 Task: Add The Mountain Valley Spring Water to the cart.
Action: Mouse pressed left at (22, 107)
Screenshot: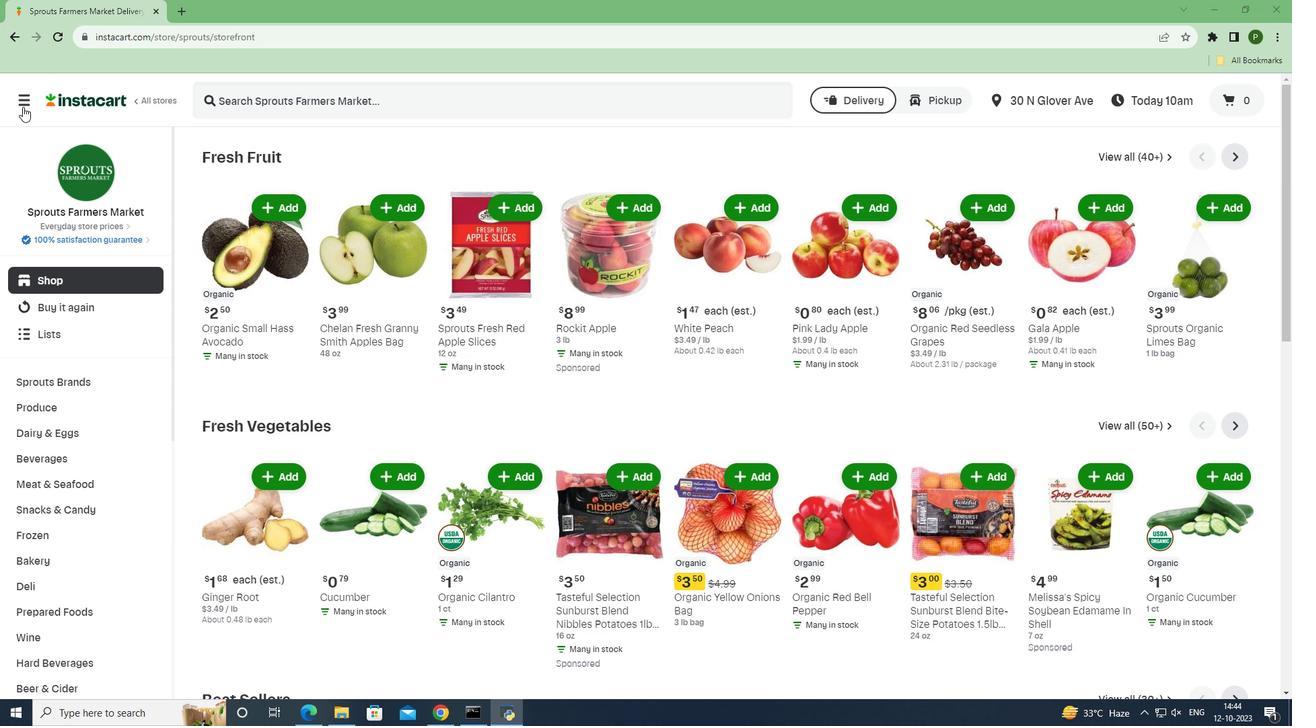 
Action: Mouse moved to (39, 347)
Screenshot: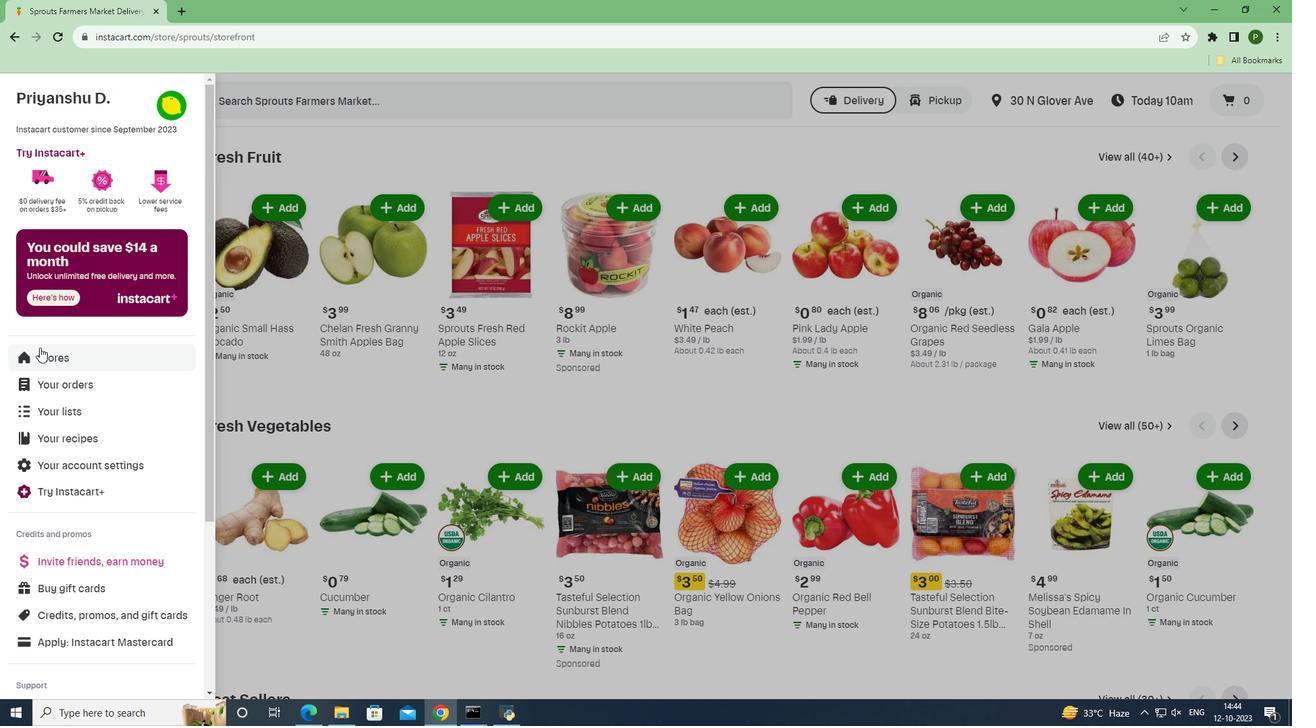 
Action: Mouse pressed left at (39, 347)
Screenshot: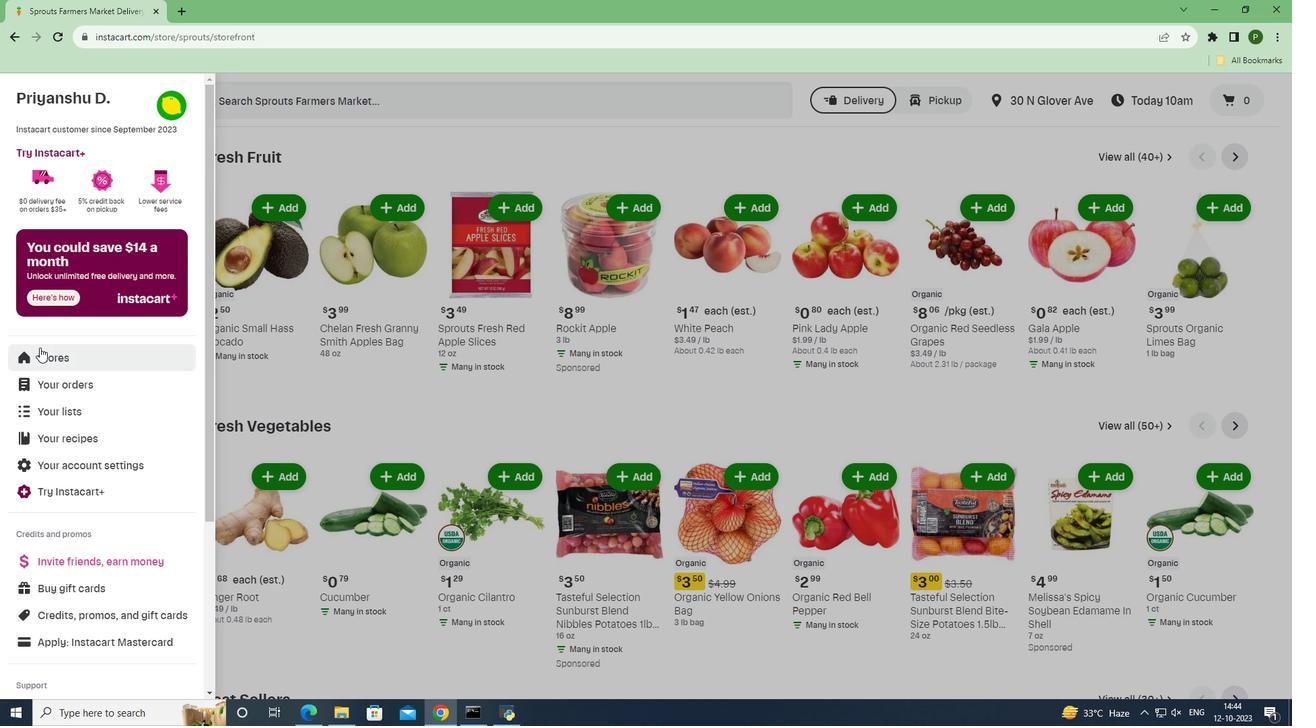 
Action: Mouse moved to (298, 159)
Screenshot: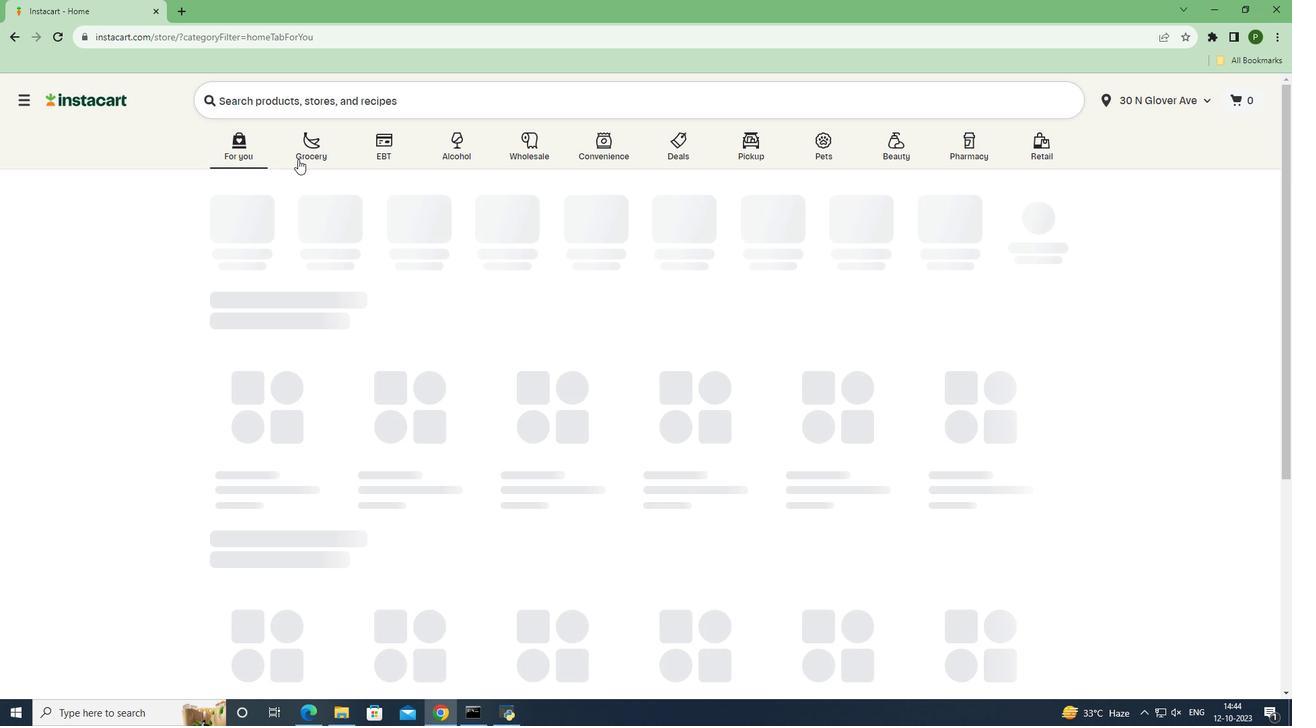 
Action: Mouse pressed left at (298, 159)
Screenshot: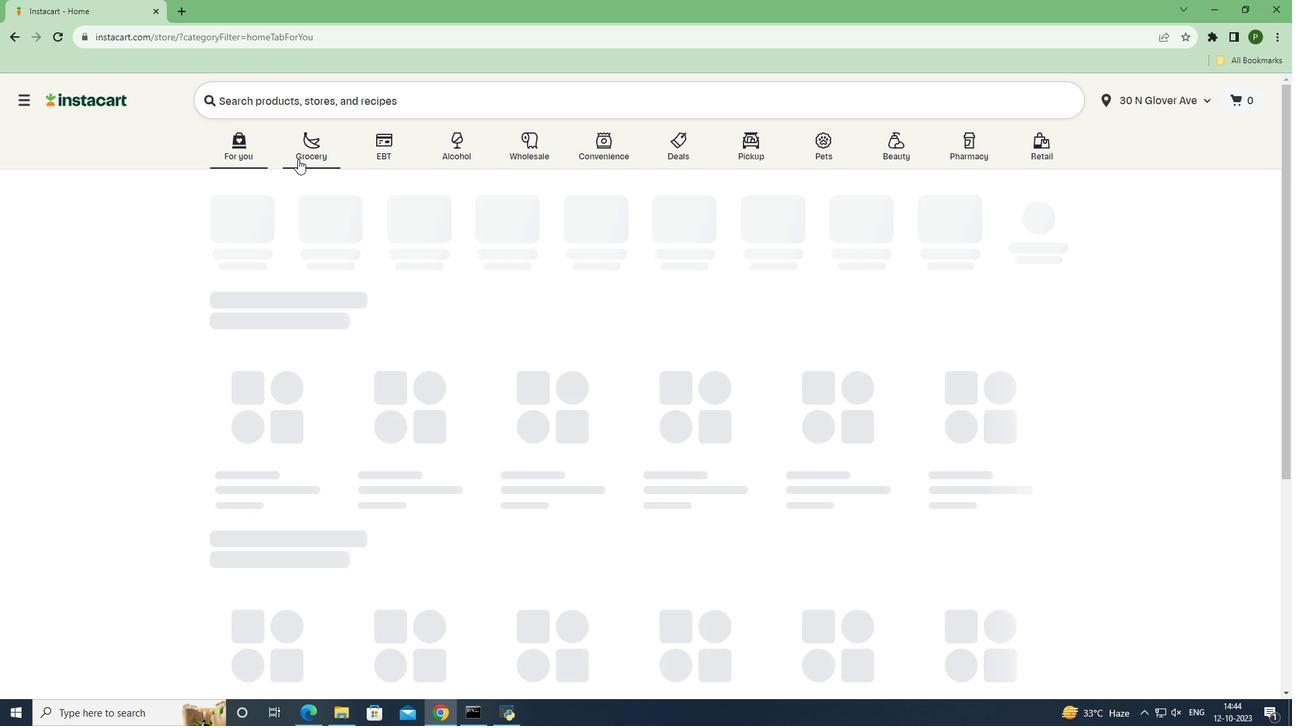 
Action: Mouse moved to (532, 307)
Screenshot: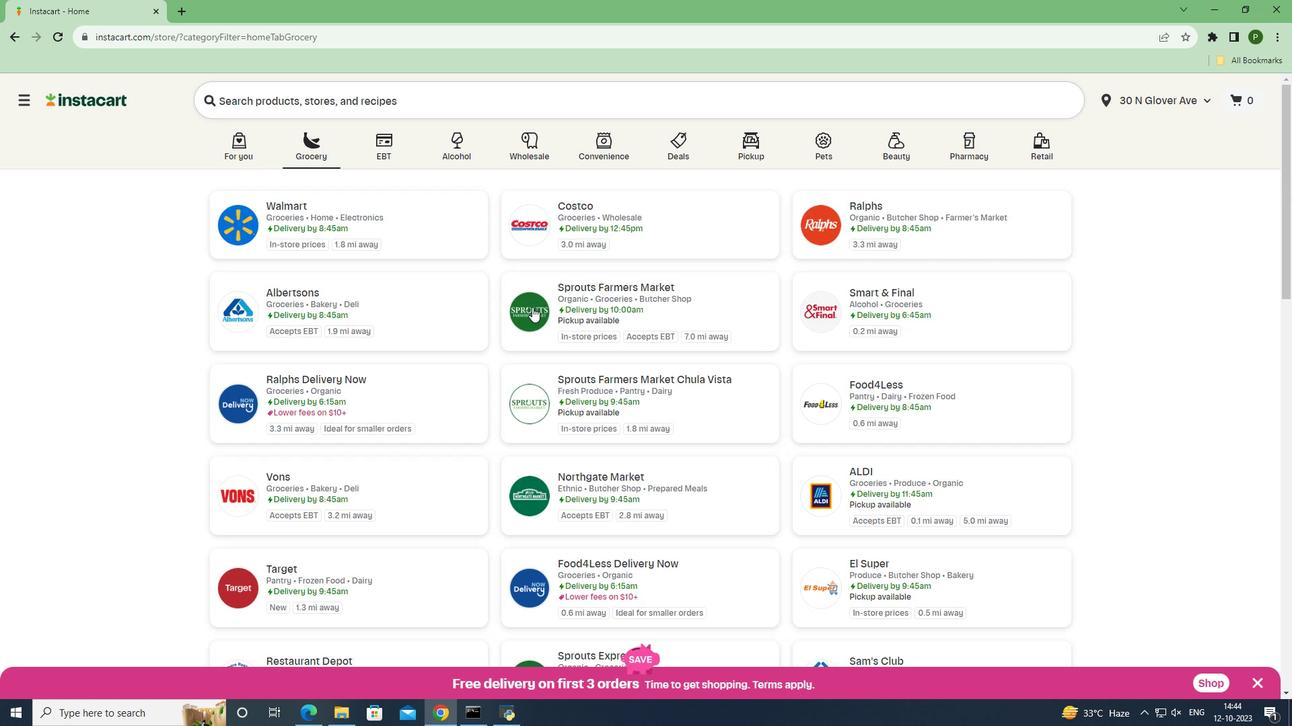 
Action: Mouse pressed left at (532, 307)
Screenshot: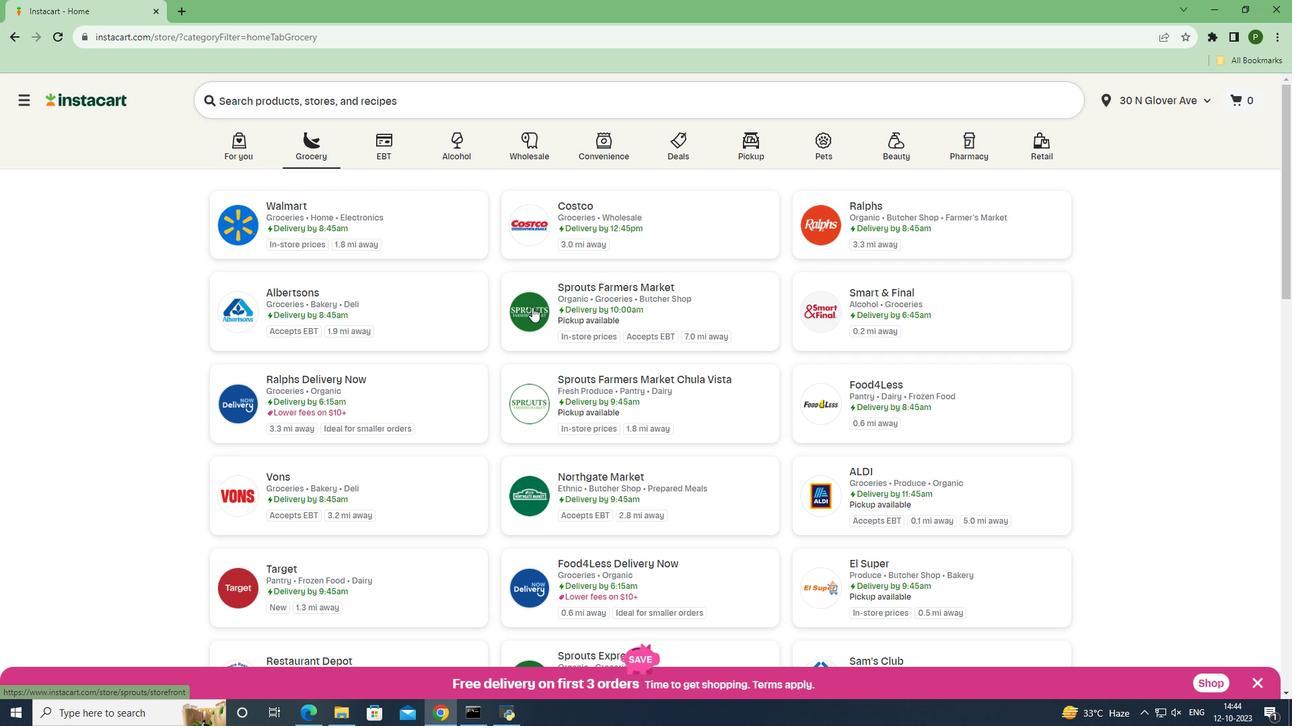 
Action: Mouse moved to (92, 469)
Screenshot: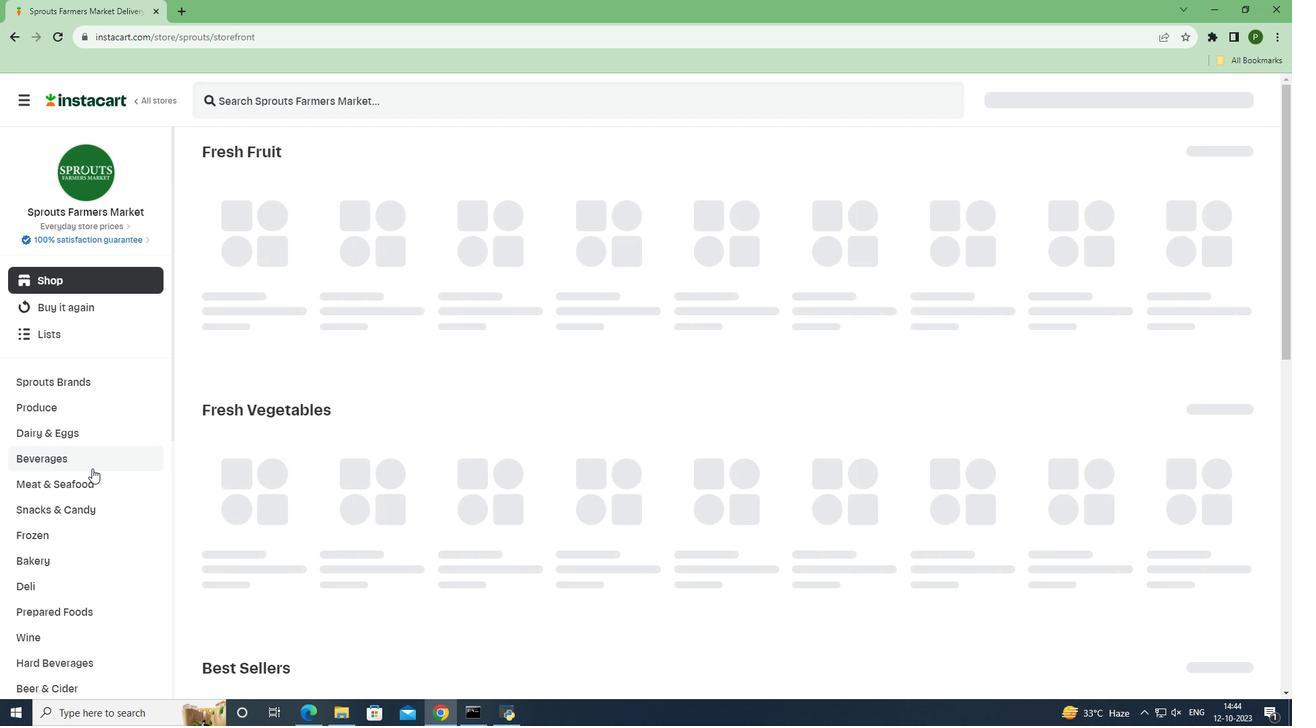 
Action: Mouse pressed left at (92, 469)
Screenshot: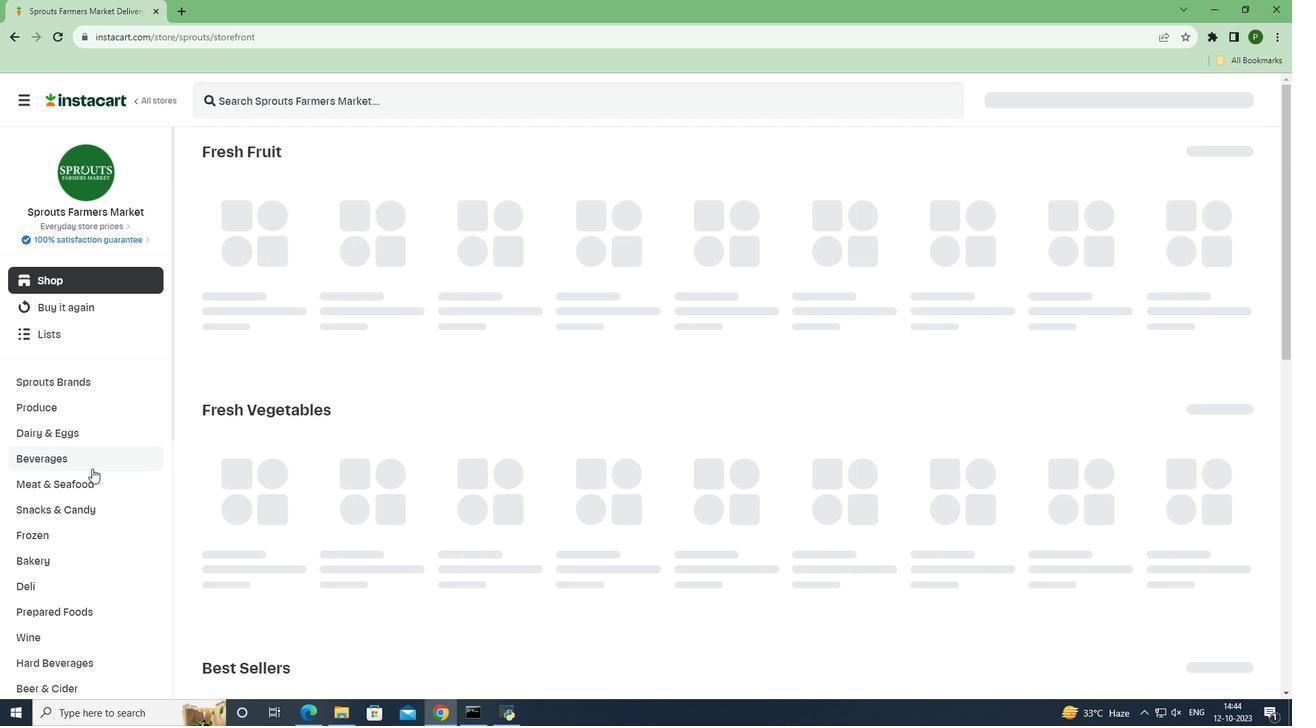 
Action: Mouse moved to (582, 195)
Screenshot: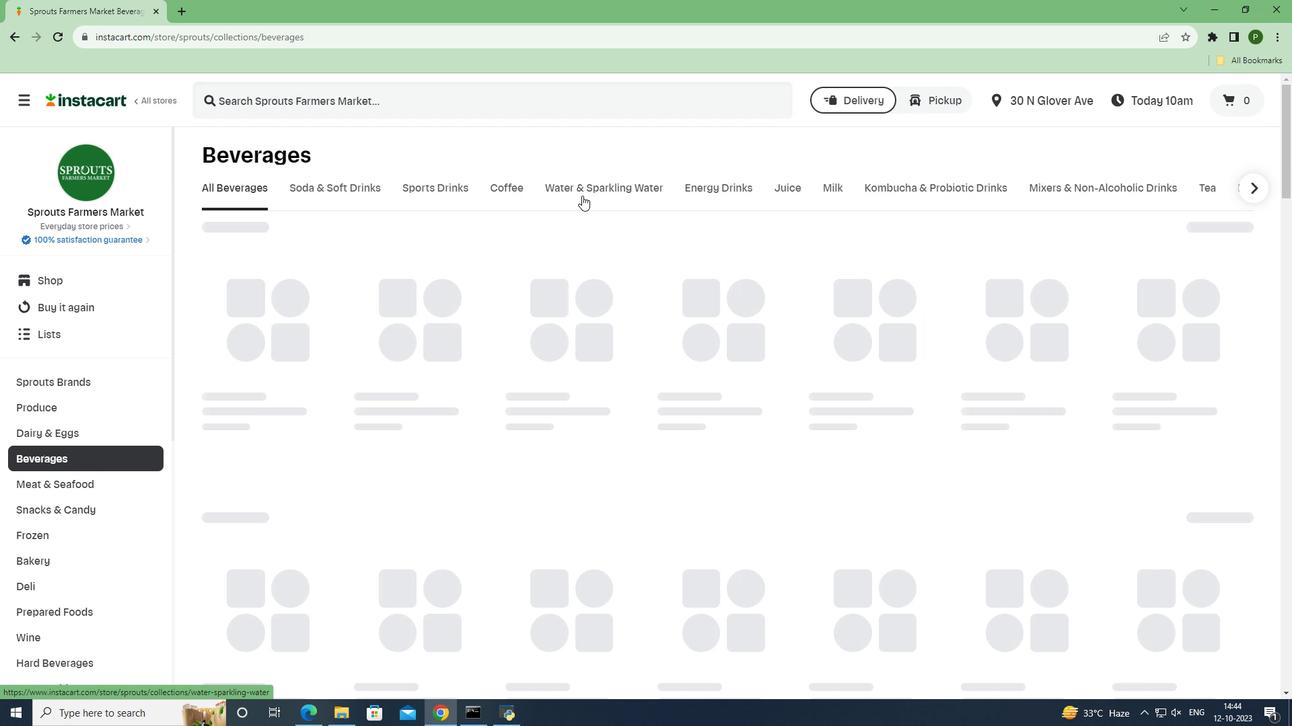 
Action: Mouse pressed left at (582, 195)
Screenshot: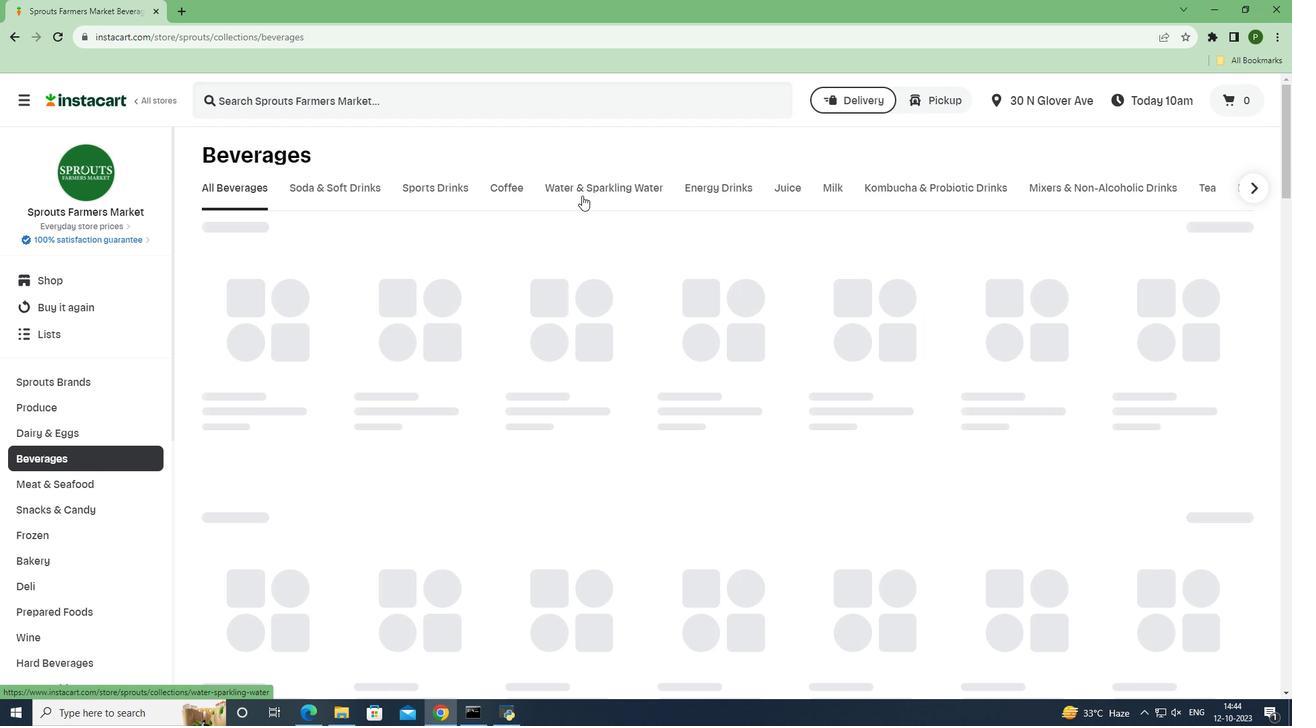
Action: Mouse moved to (285, 103)
Screenshot: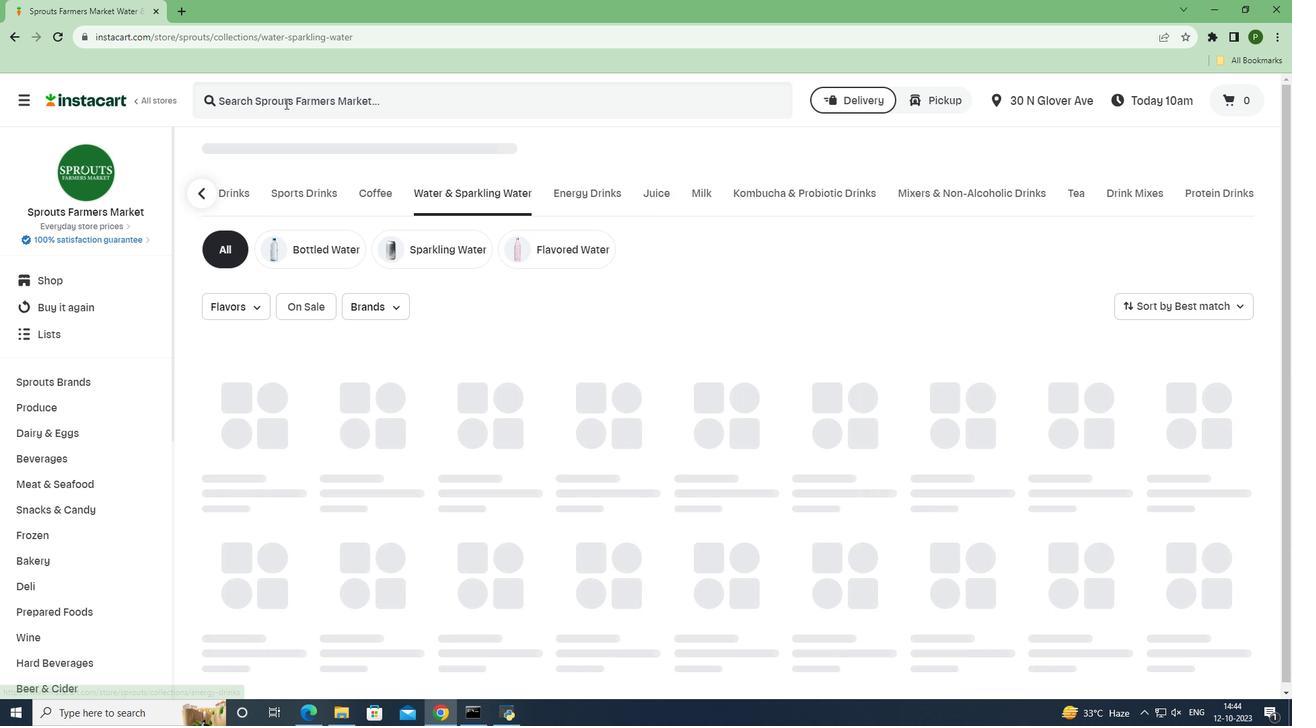 
Action: Mouse pressed left at (285, 103)
Screenshot: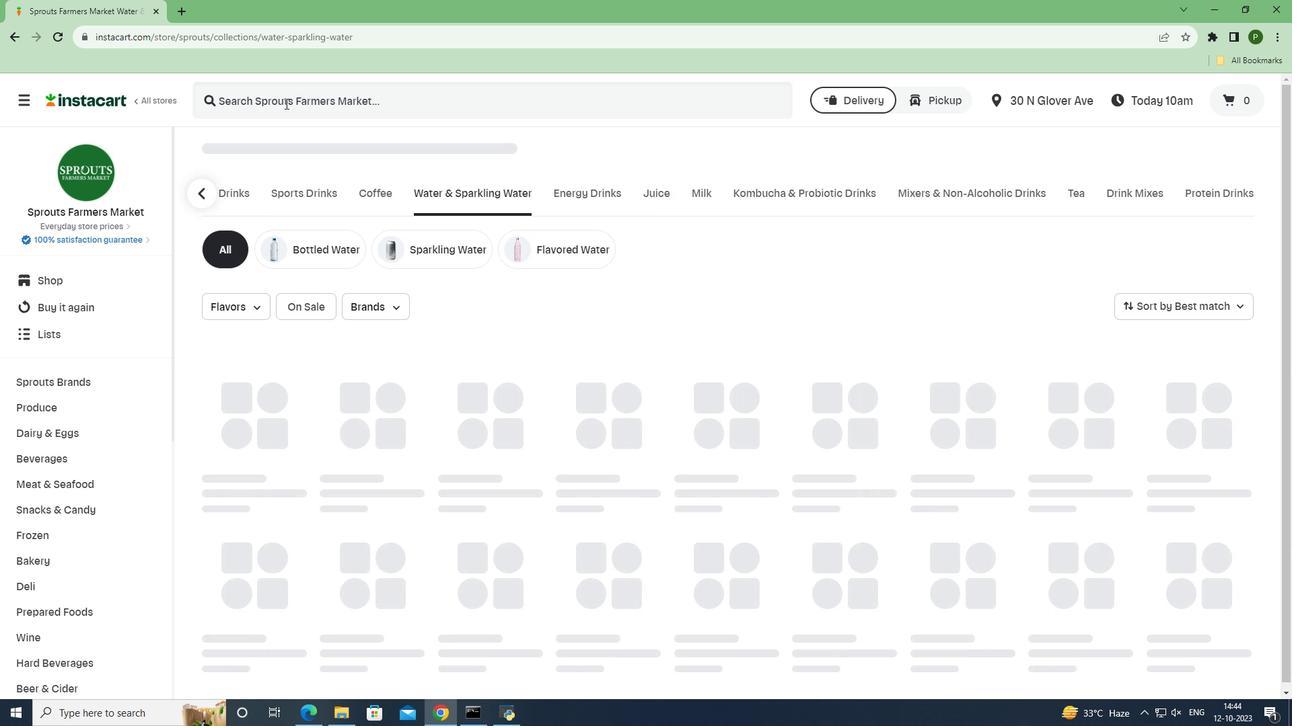 
Action: Mouse moved to (285, 103)
Screenshot: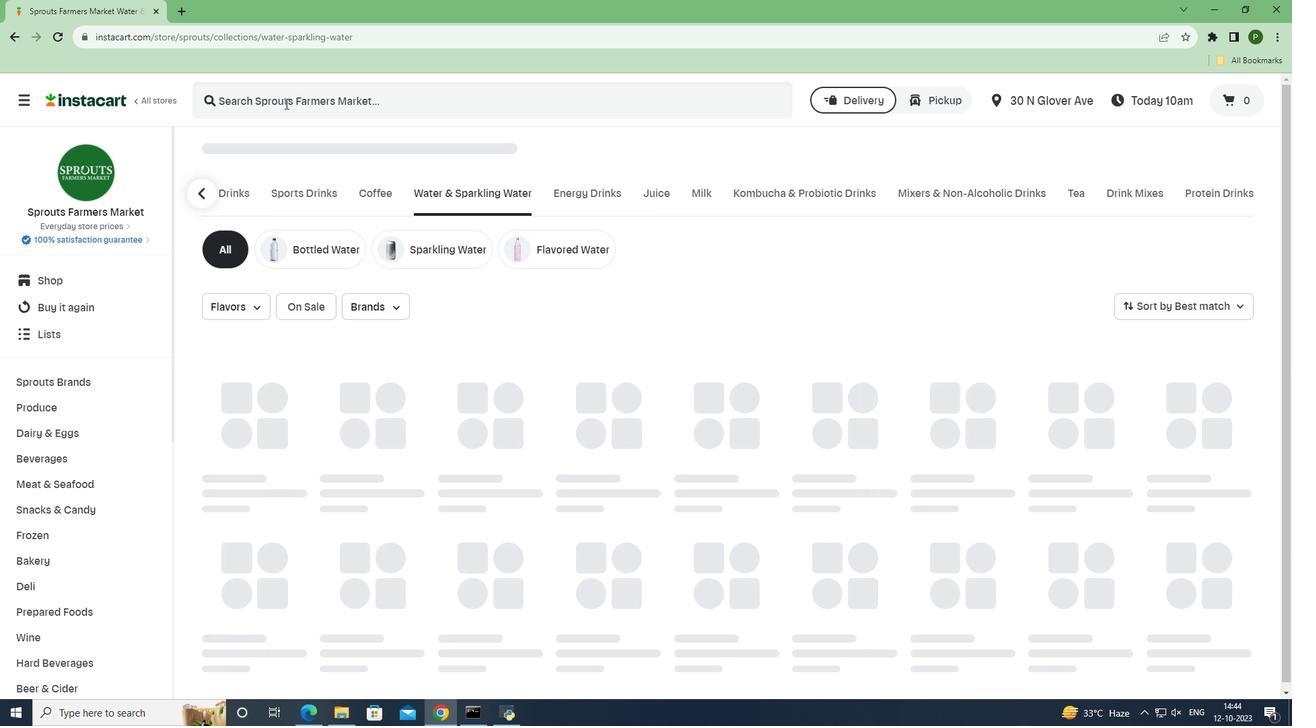 
Action: Key pressed <Key.caps_lock>T<Key.caps_lock>he<Key.space><Key.caps_lock>M<Key.caps_lock>ountain<Key.space><Key.caps_lock>V<Key.caps_lock>alley<Key.space><Key.caps_lock>S<Key.caps_lock>pring<Key.space><Key.caps_lock>W<Key.caps_lock>ater<Key.space><Key.enter>
Screenshot: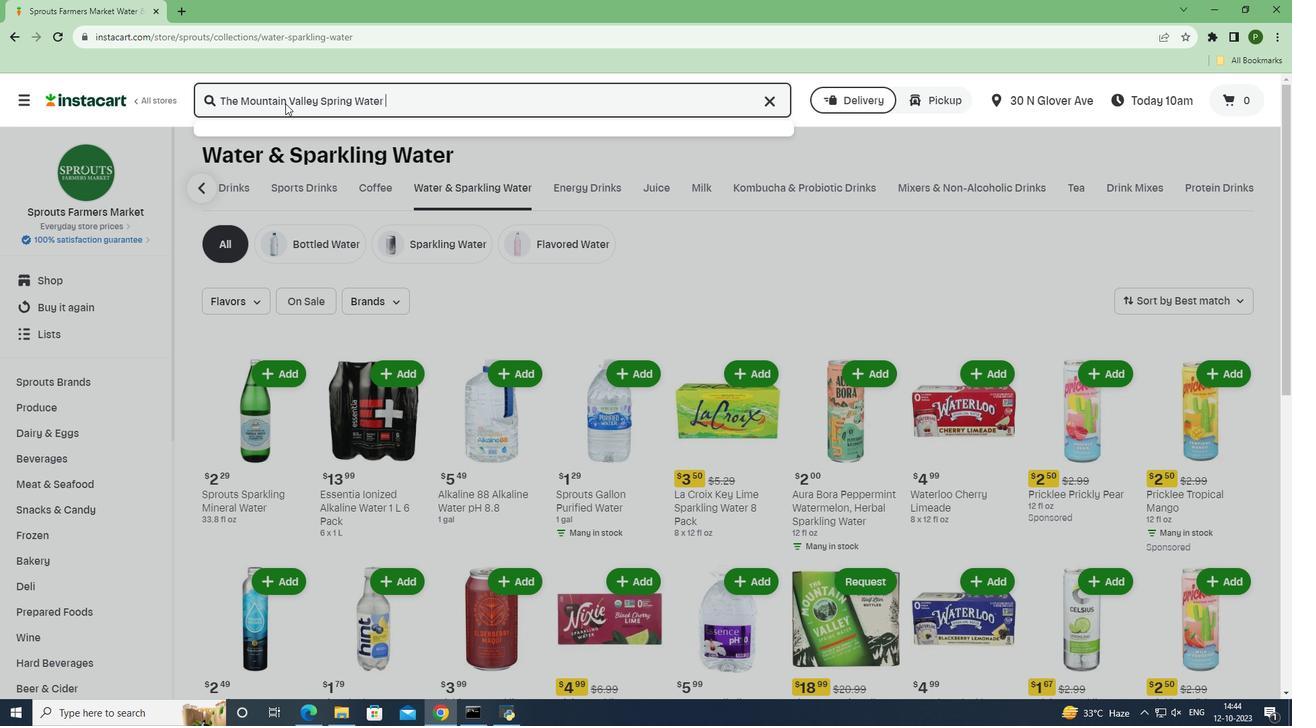 
Action: Mouse moved to (568, 534)
Screenshot: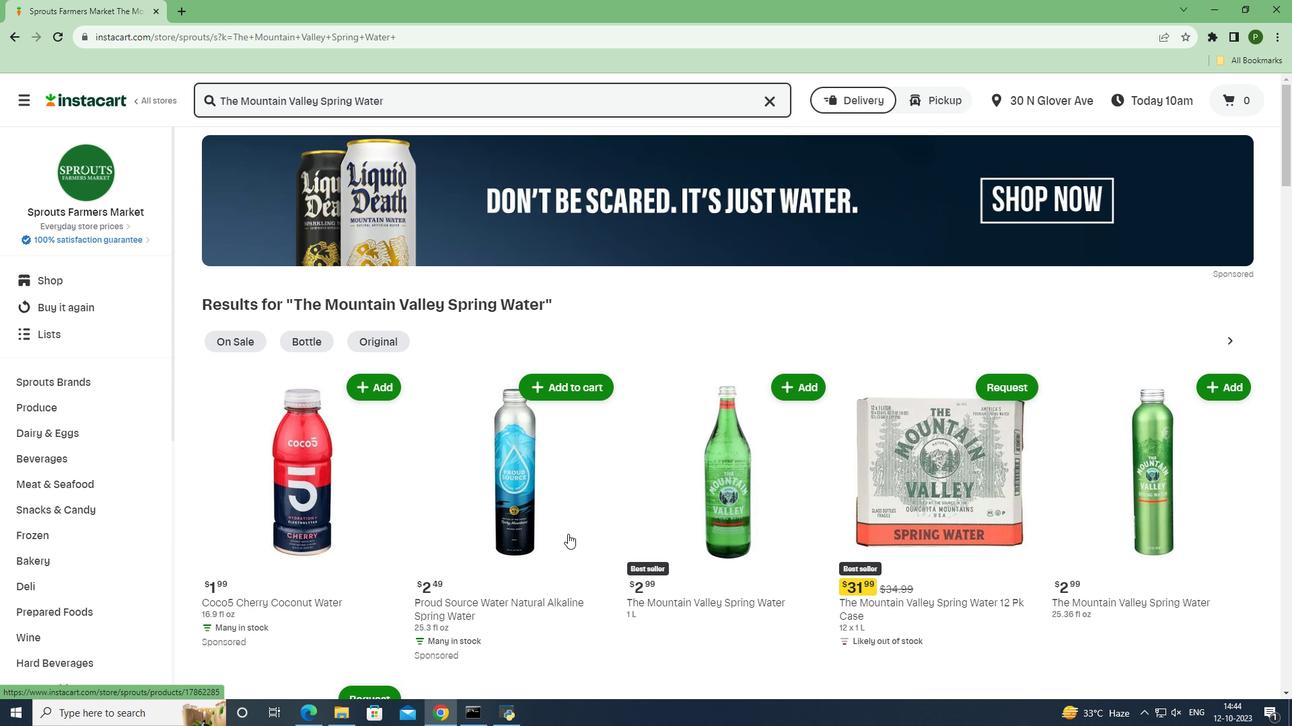 
Action: Mouse scrolled (568, 533) with delta (0, 0)
Screenshot: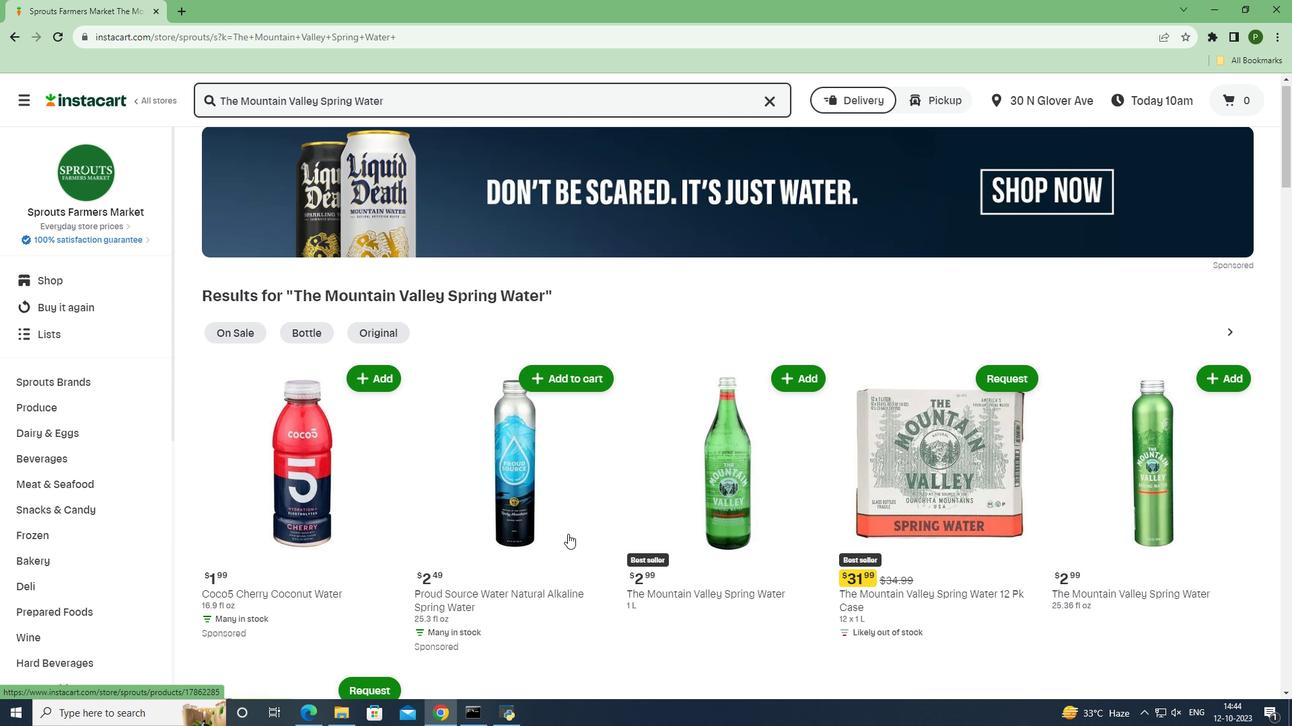
Action: Mouse moved to (787, 322)
Screenshot: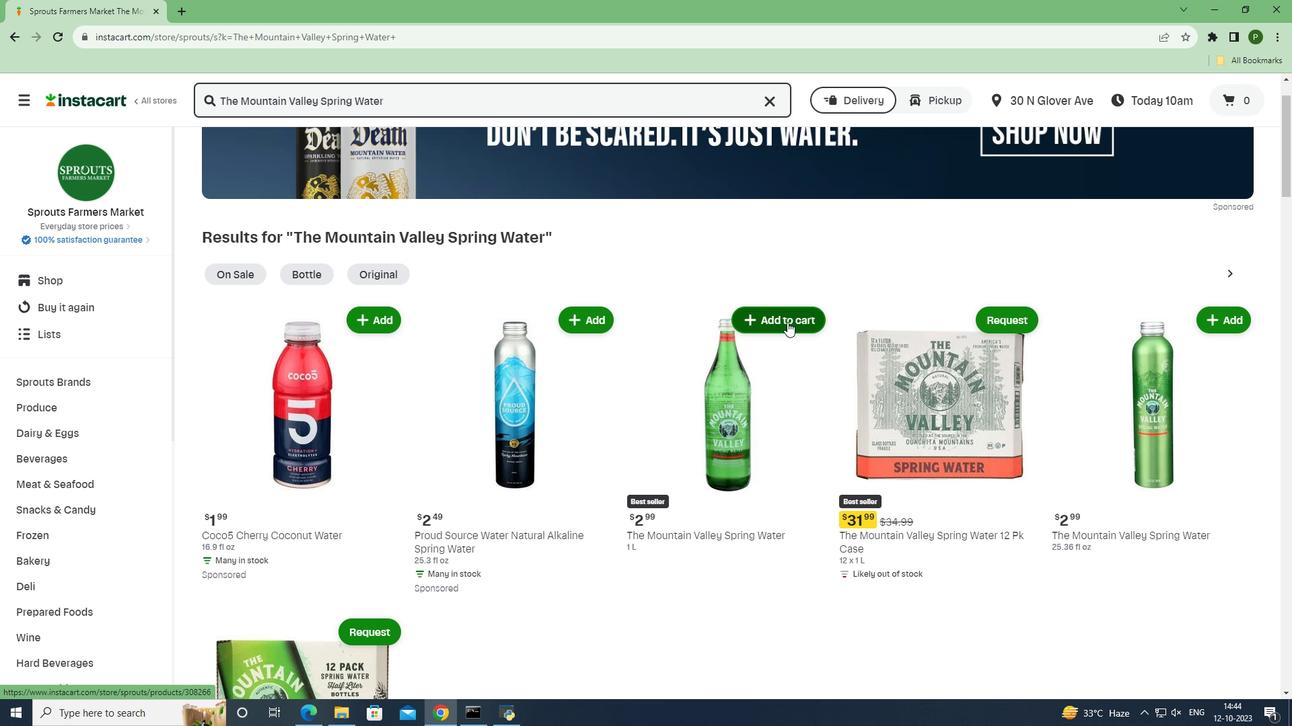 
Action: Mouse pressed left at (787, 322)
Screenshot: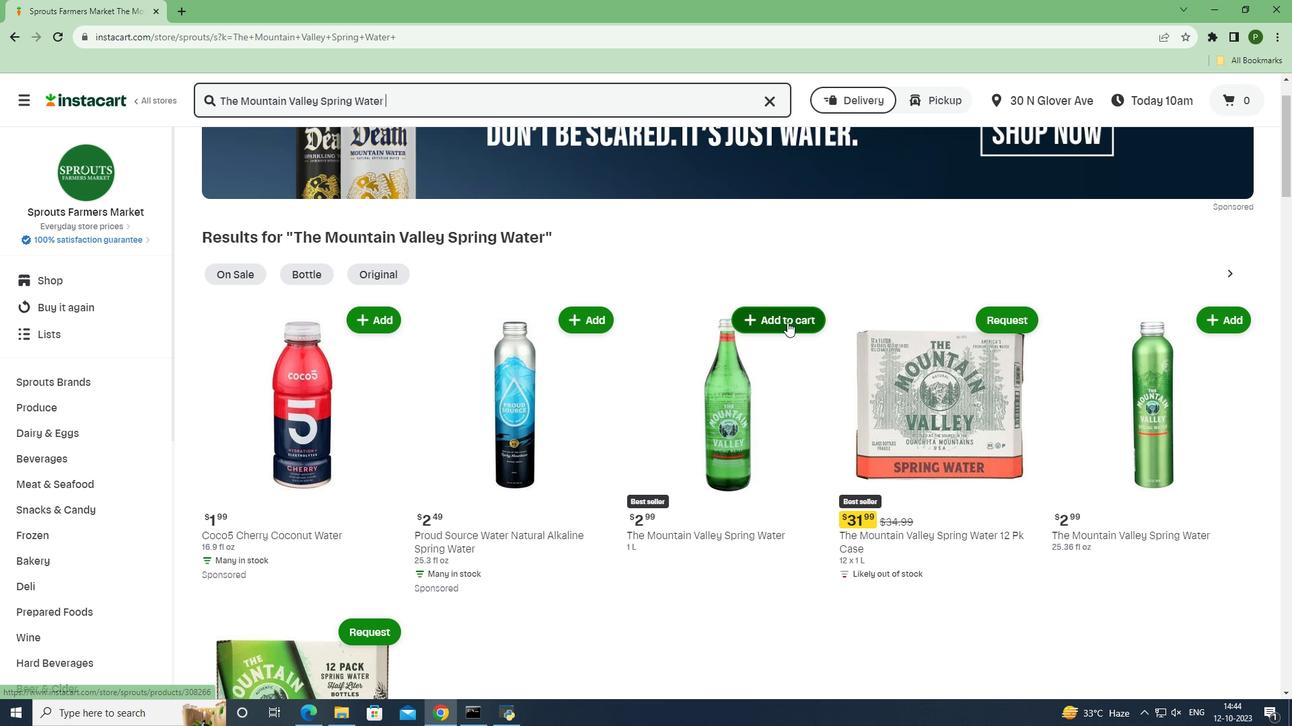 
Action: Mouse moved to (811, 459)
Screenshot: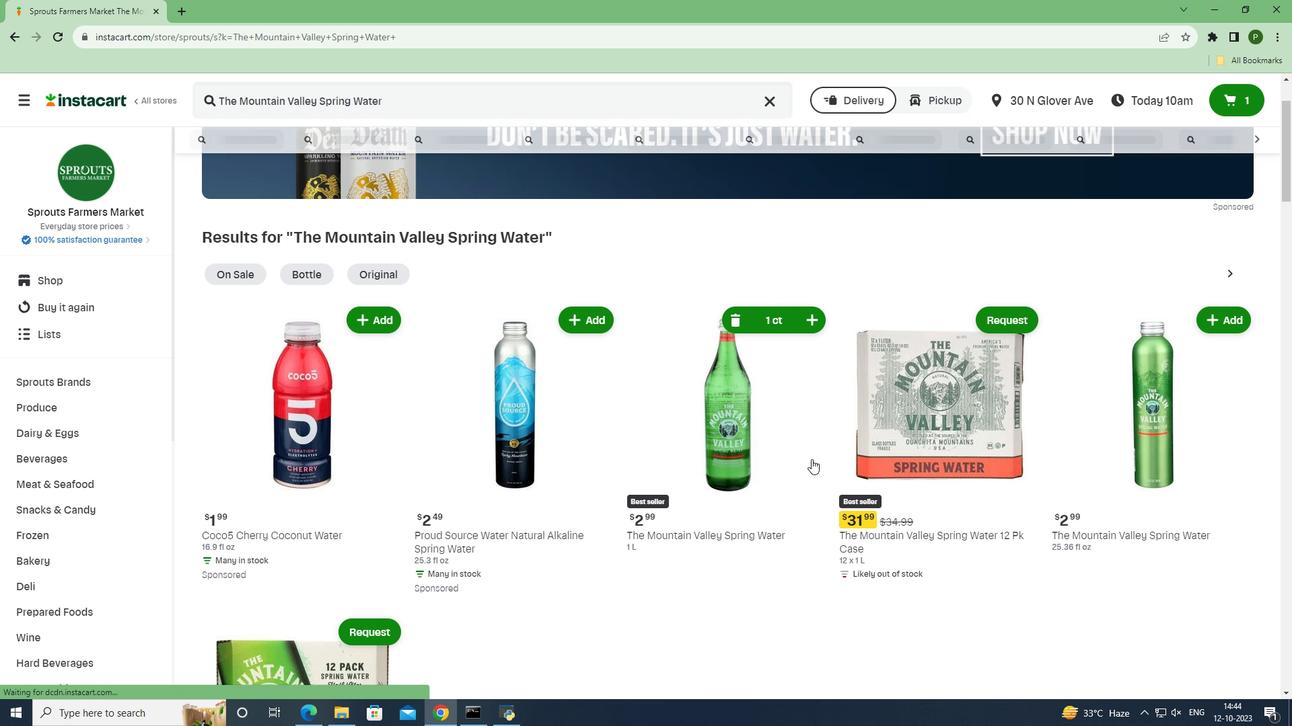 
